 Task: Open Card Card0043 in Board Board0041 in Workspace Development in Trello
Action: Mouse moved to (473, 46)
Screenshot: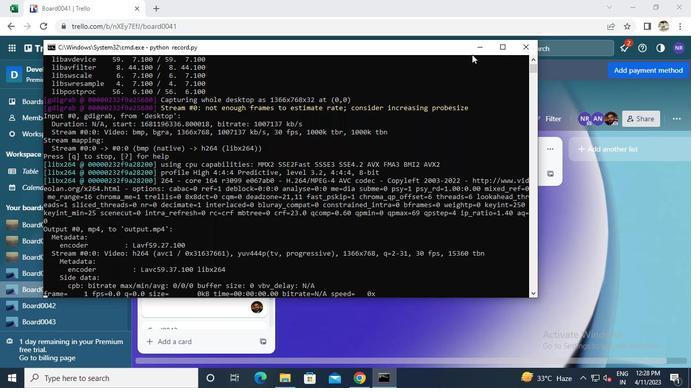 
Action: Mouse pressed left at (473, 46)
Screenshot: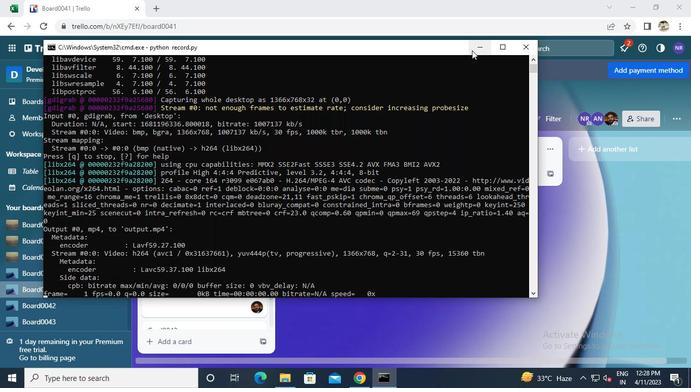 
Action: Mouse moved to (172, 299)
Screenshot: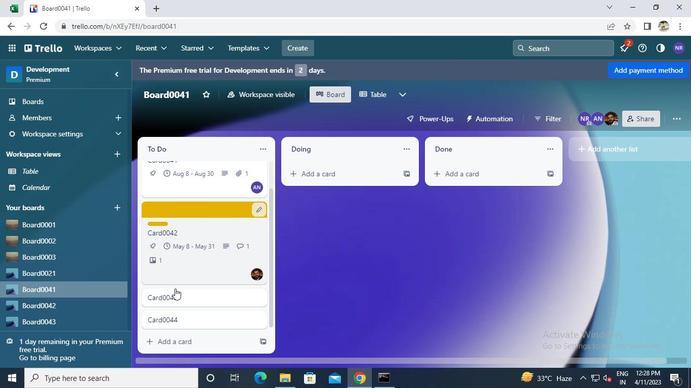 
Action: Mouse pressed left at (172, 299)
Screenshot: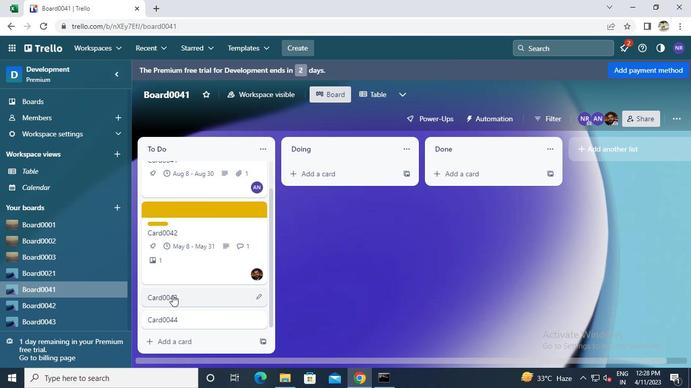 
Action: Mouse moved to (386, 379)
Screenshot: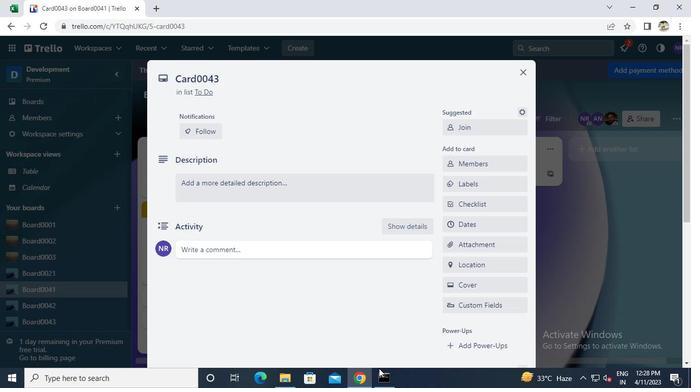 
Action: Mouse pressed left at (386, 379)
Screenshot: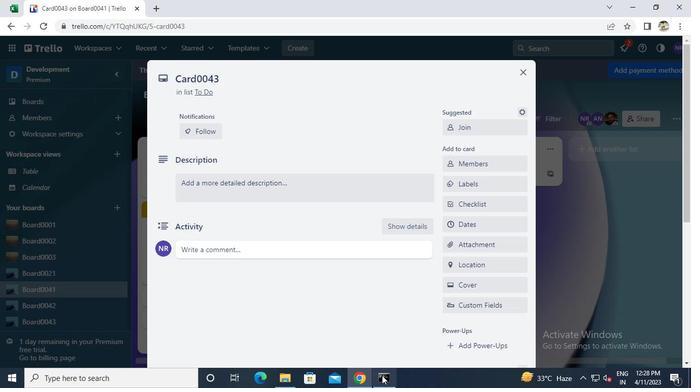 
Action: Mouse moved to (524, 50)
Screenshot: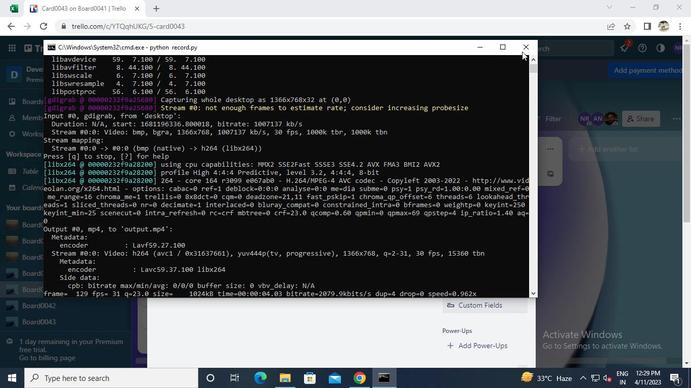 
Action: Mouse pressed left at (524, 50)
Screenshot: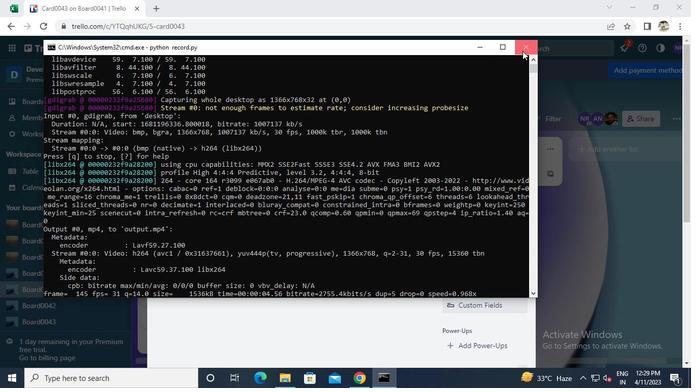 
